 Task: Create New Customer with Customer Name: Empress of China, Billing Address Line1: 300 Lake Floyd Circle, Billing Address Line2:  Hockessin, Billing Address Line3:  Delaware 19707
Action: Mouse moved to (140, 29)
Screenshot: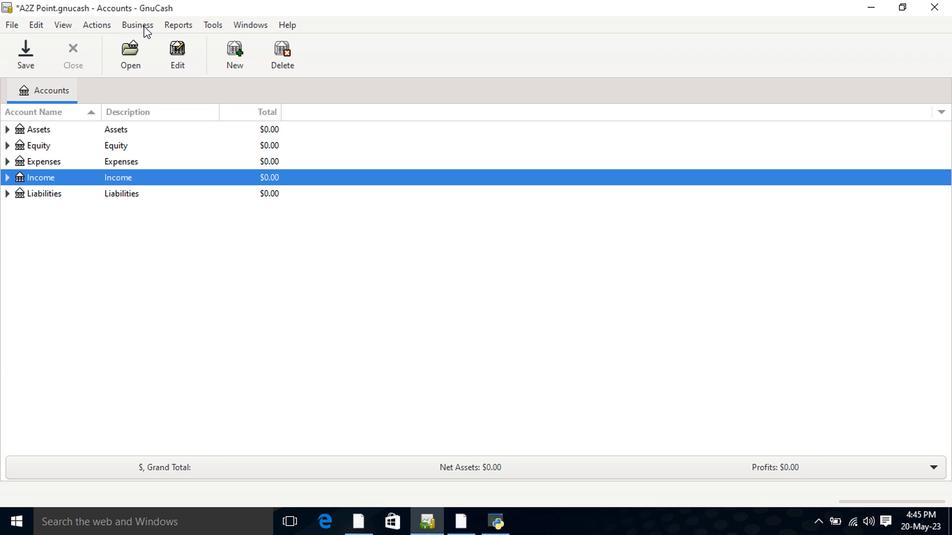 
Action: Mouse pressed left at (140, 29)
Screenshot: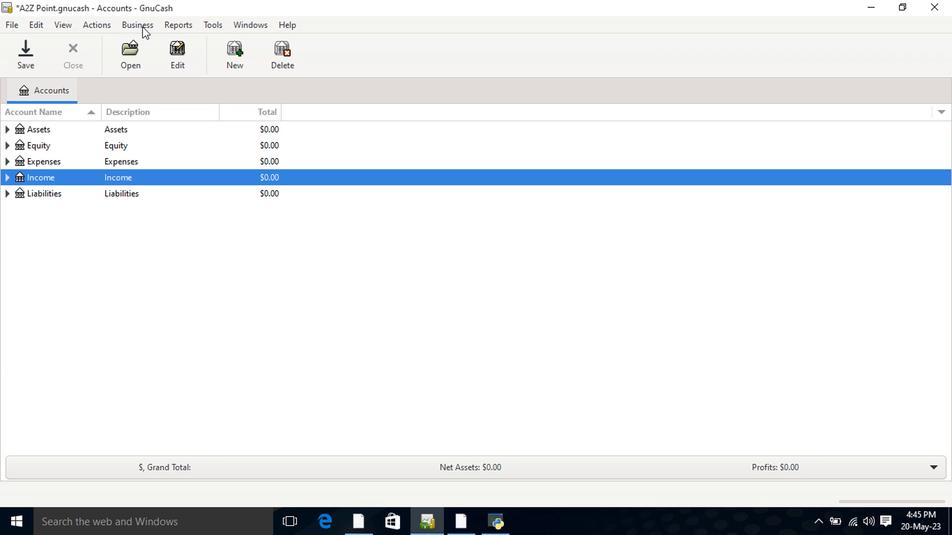 
Action: Mouse moved to (153, 45)
Screenshot: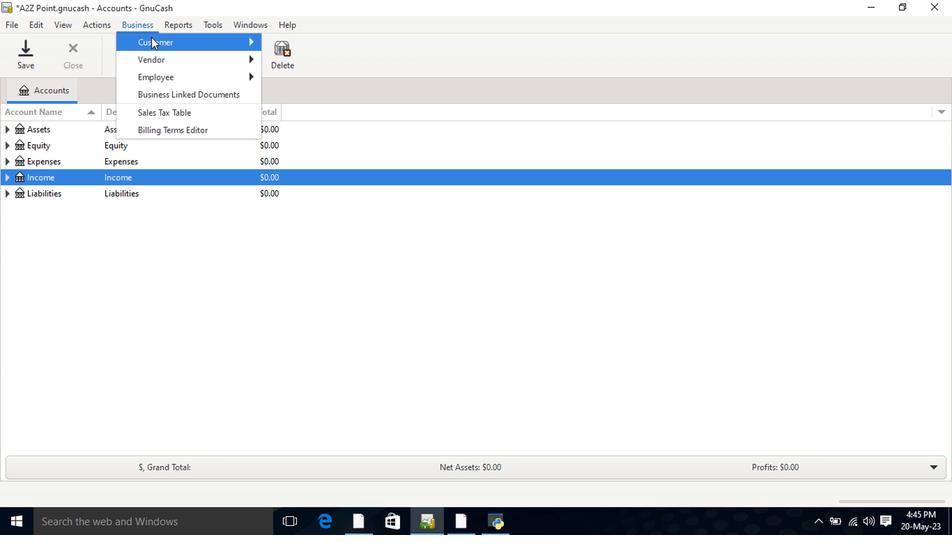 
Action: Mouse pressed left at (153, 45)
Screenshot: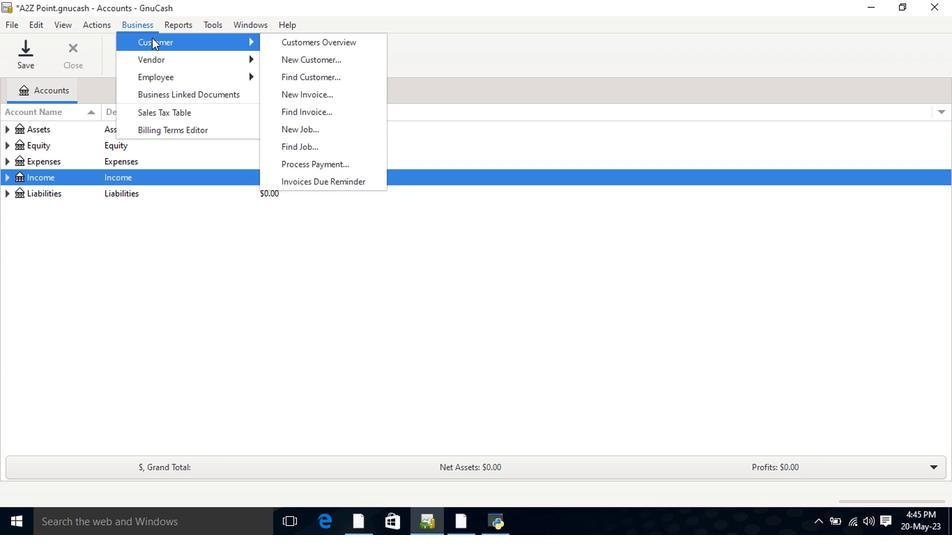 
Action: Mouse moved to (307, 58)
Screenshot: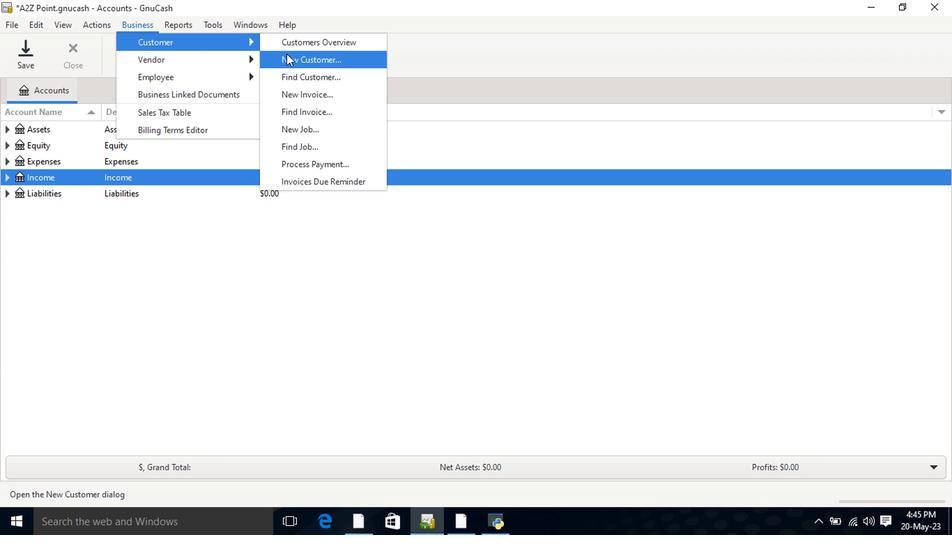 
Action: Mouse pressed left at (307, 58)
Screenshot: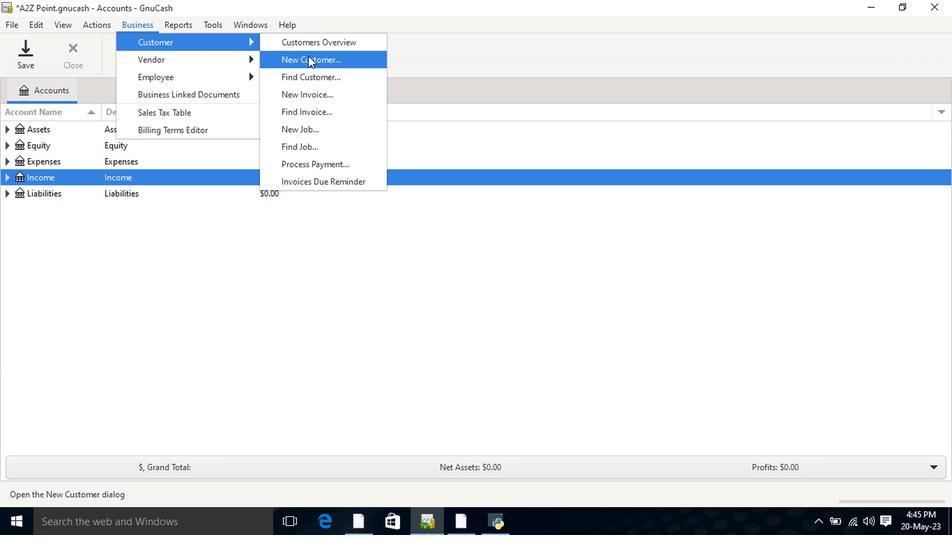 
Action: Mouse moved to (488, 146)
Screenshot: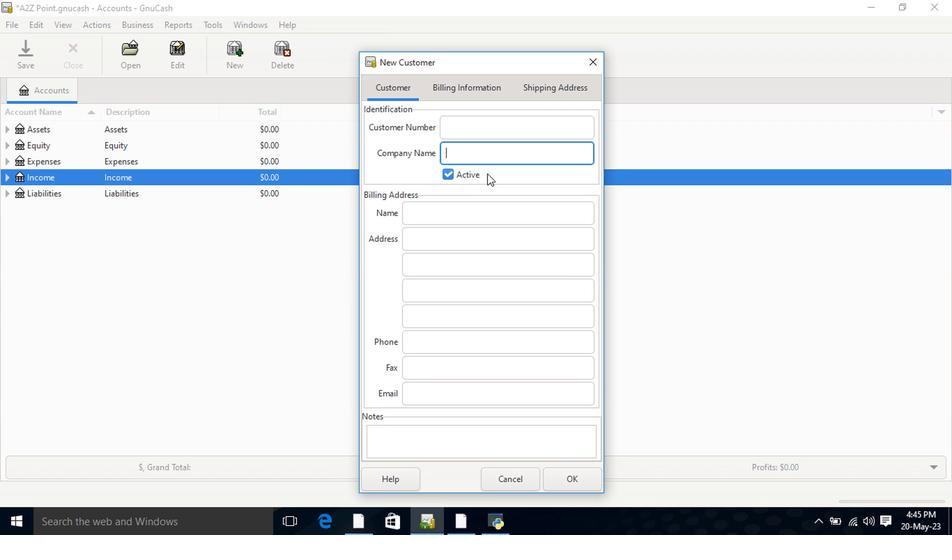 
Action: Key pressed <Key.shift>Empress<Key.space>of<Key.space><Key.shift>China<Key.tab>300<Key.space><Key.shift>Lake<Key.space><Key.shift>Floyd<Key.space><Key.shift>Circle<Key.tab><Key.shift>ho<Key.tab>del<Key.tab>
Screenshot: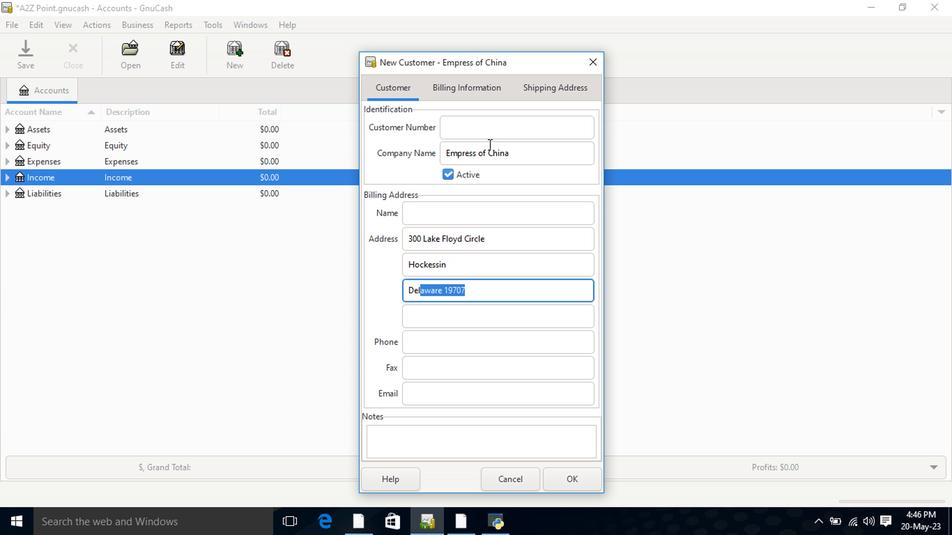 
Action: Mouse moved to (582, 479)
Screenshot: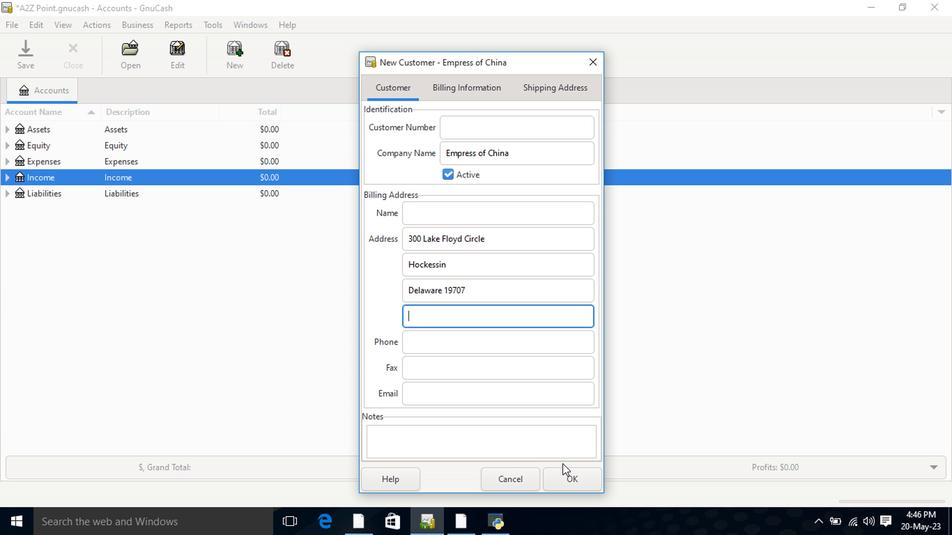 
Action: Mouse pressed left at (582, 479)
Screenshot: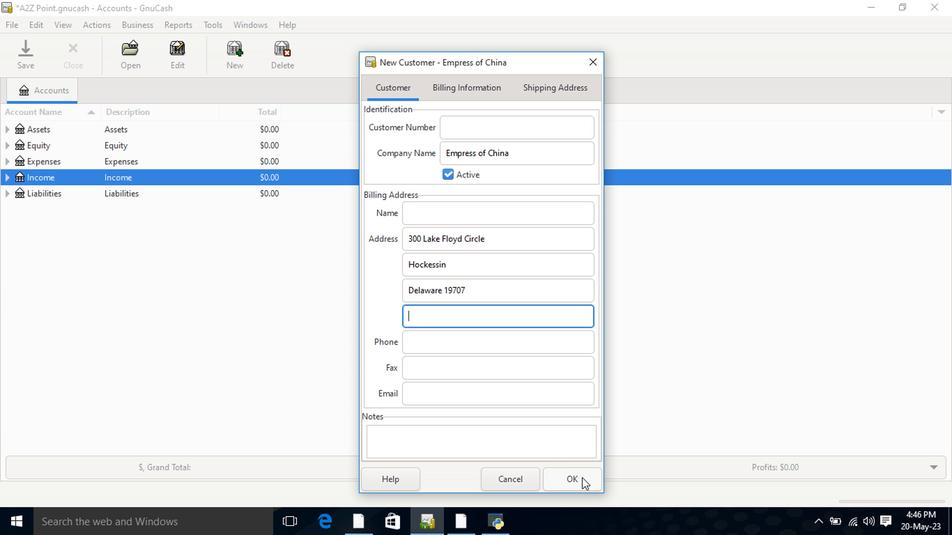 
